 Task: Create a task  Integrate website with social media platforms , assign it to team member softage.2@softage.net in the project AgileAssist and update the status of the task to  On Track  , set the priority of the task to High
Action: Mouse moved to (77, 84)
Screenshot: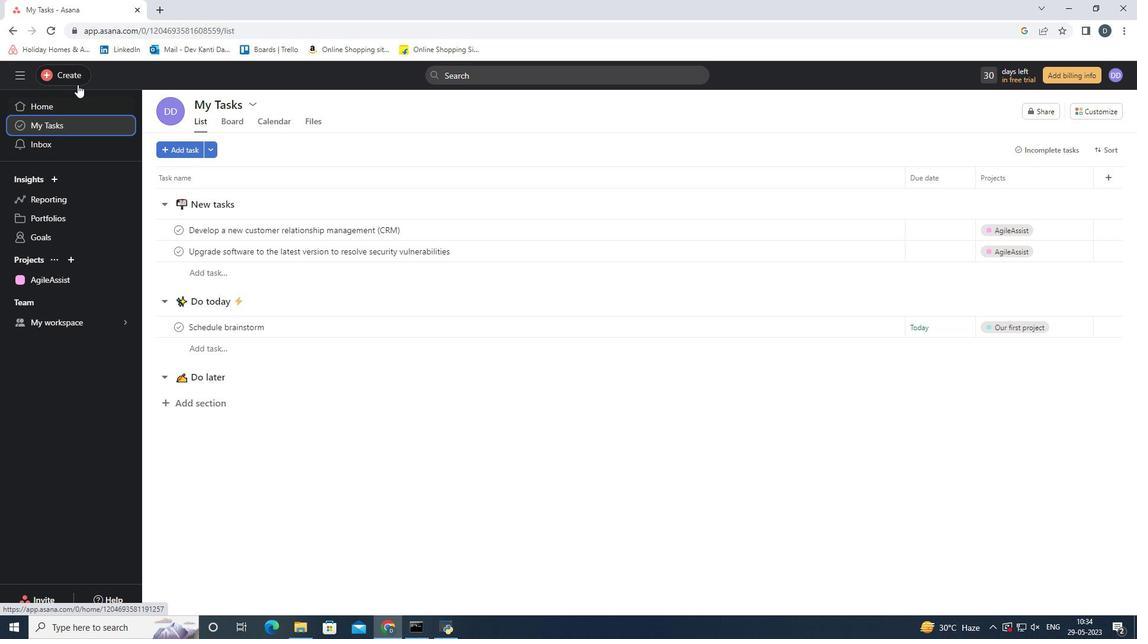 
Action: Mouse pressed left at (77, 84)
Screenshot: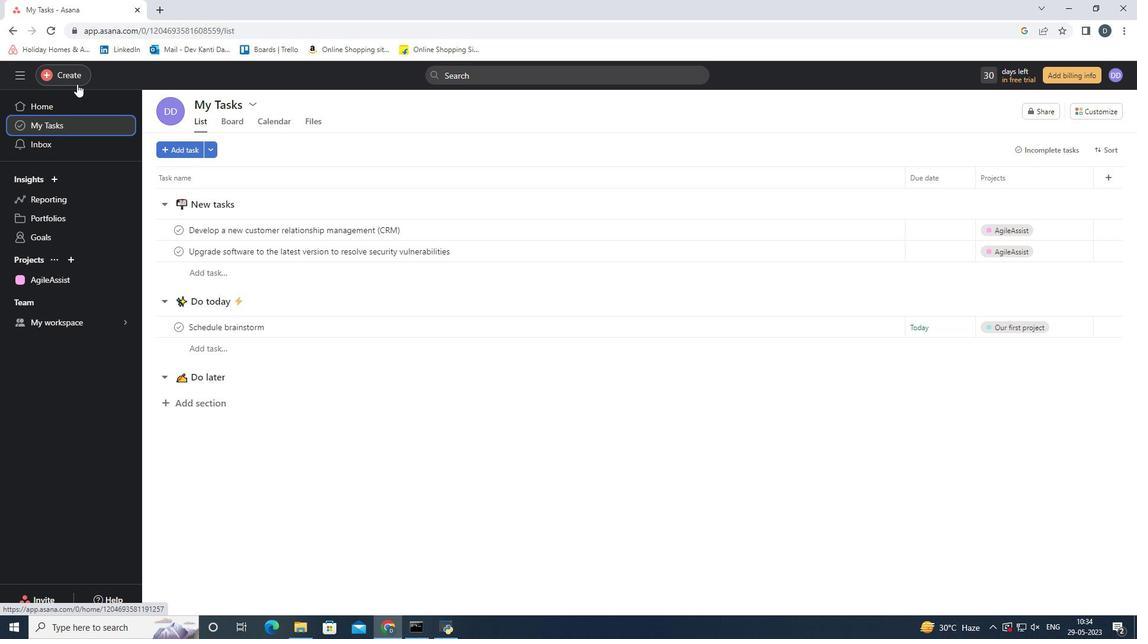 
Action: Mouse moved to (161, 82)
Screenshot: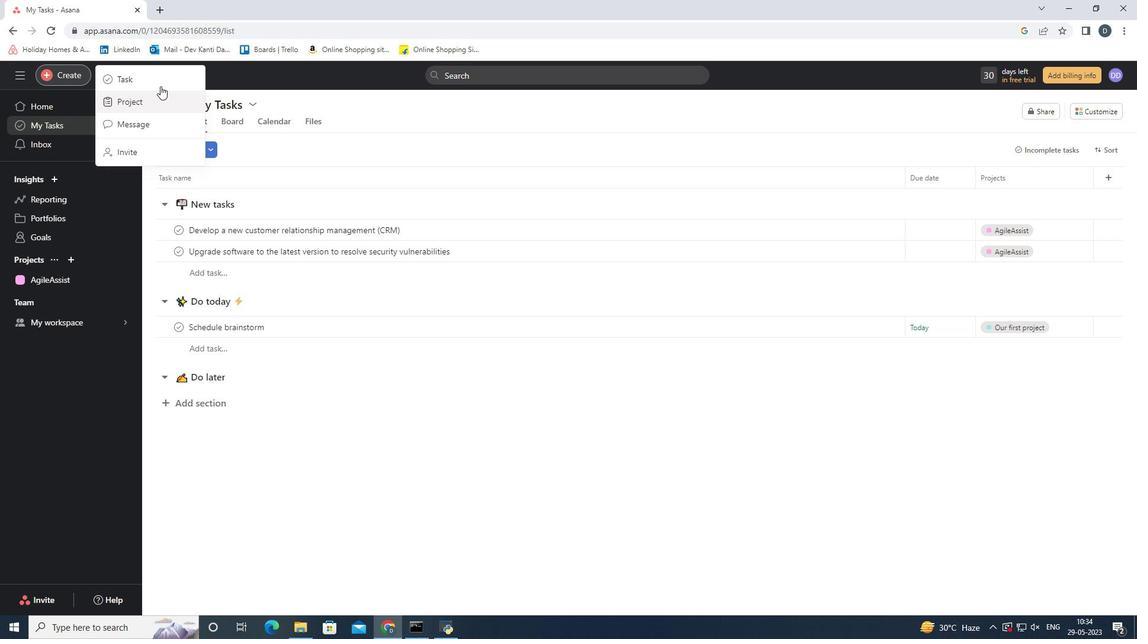 
Action: Mouse pressed left at (161, 82)
Screenshot: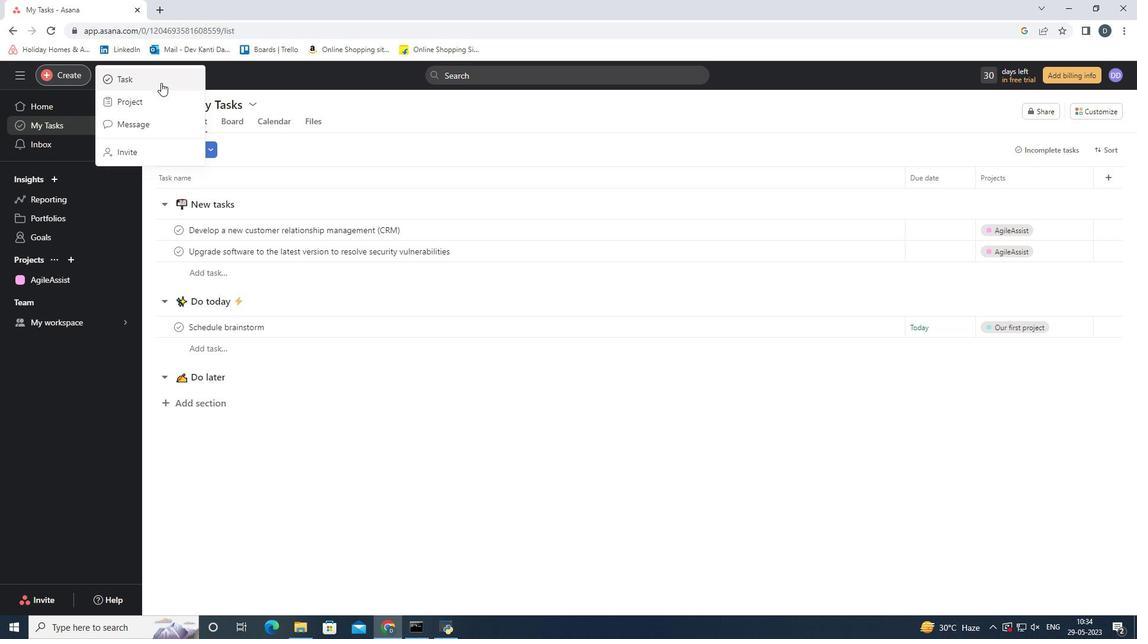 
Action: Mouse moved to (901, 372)
Screenshot: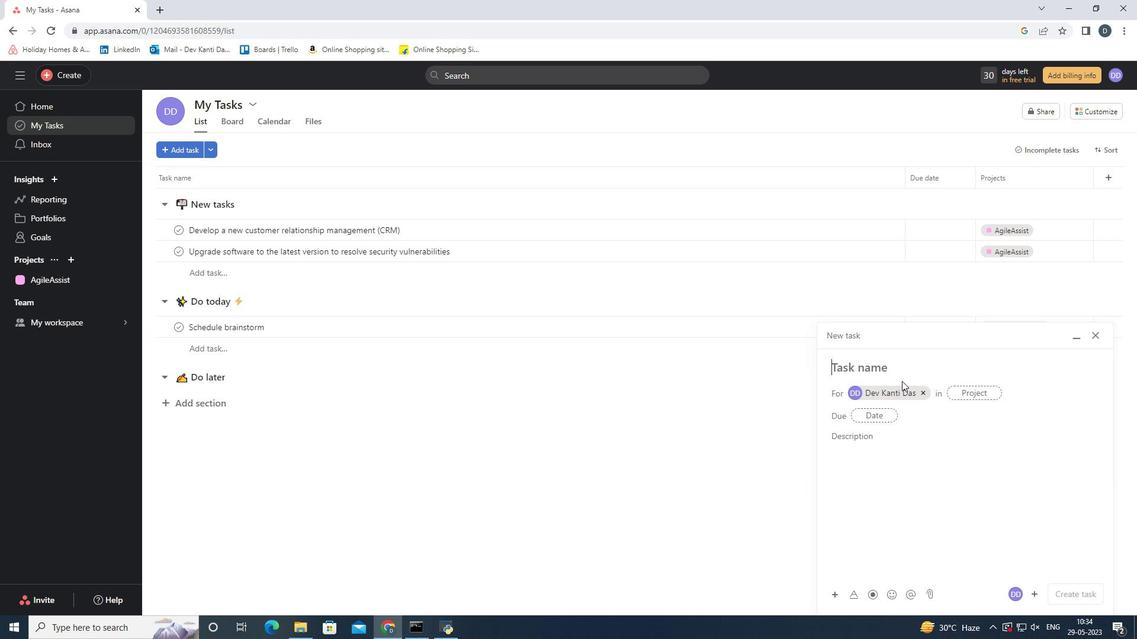 
Action: Key pressed <Key.shift>Integrate<Key.space>website<Key.space>with<Key.space><Key.space><Key.backspace>a<Key.backspace>social<Key.space>media<Key.space>platforms
Screenshot: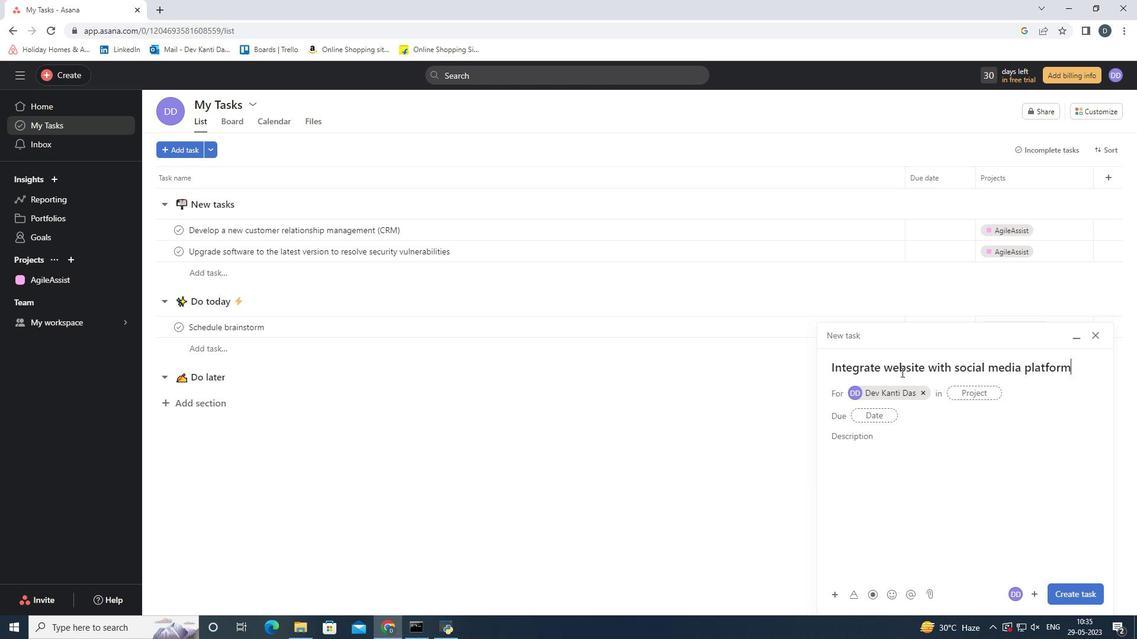 
Action: Mouse moved to (959, 393)
Screenshot: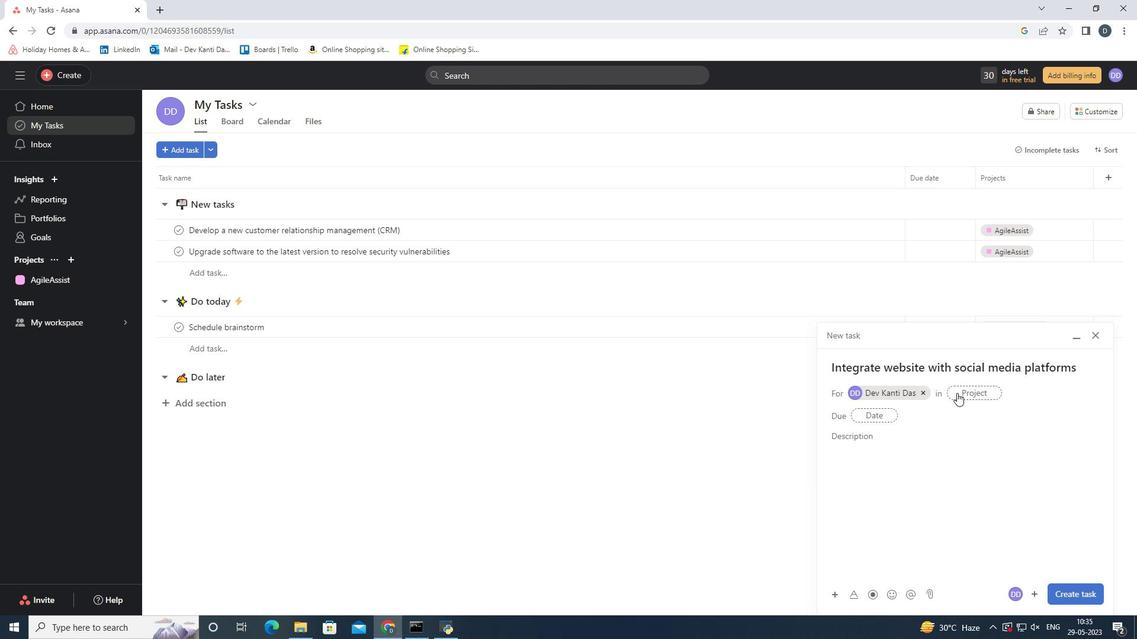 
Action: Mouse pressed left at (959, 393)
Screenshot: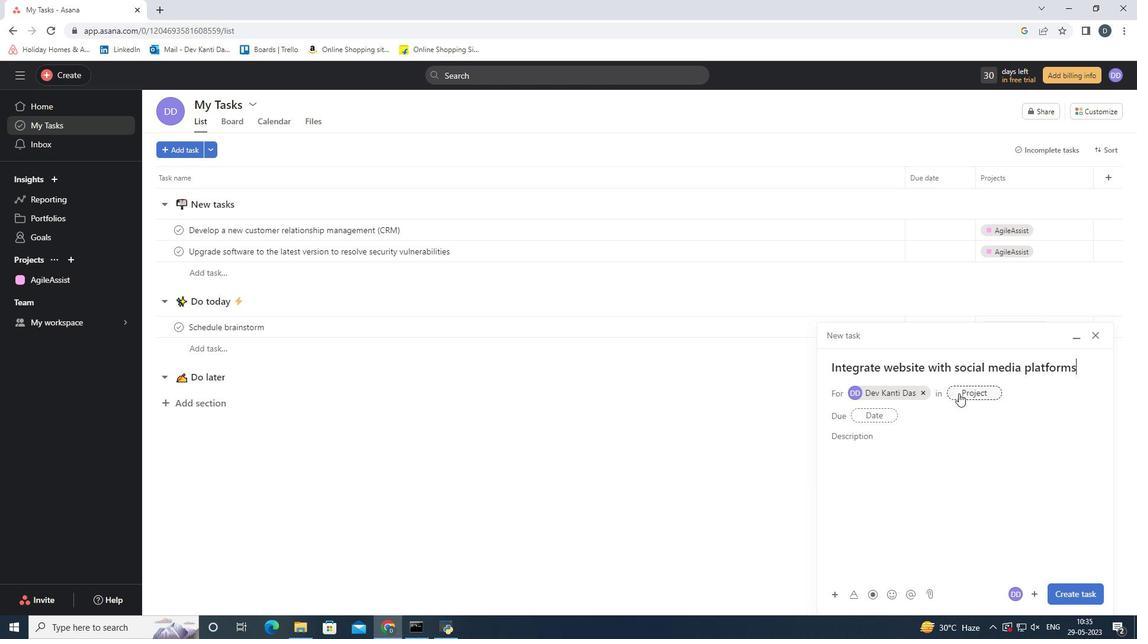 
Action: Mouse moved to (859, 407)
Screenshot: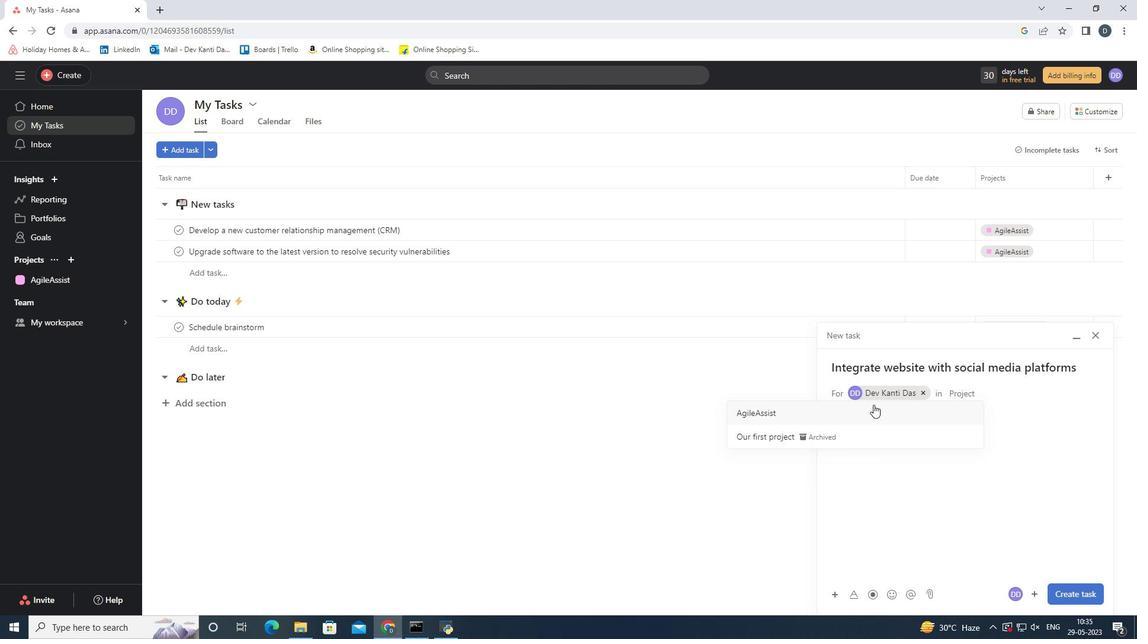 
Action: Mouse pressed left at (859, 407)
Screenshot: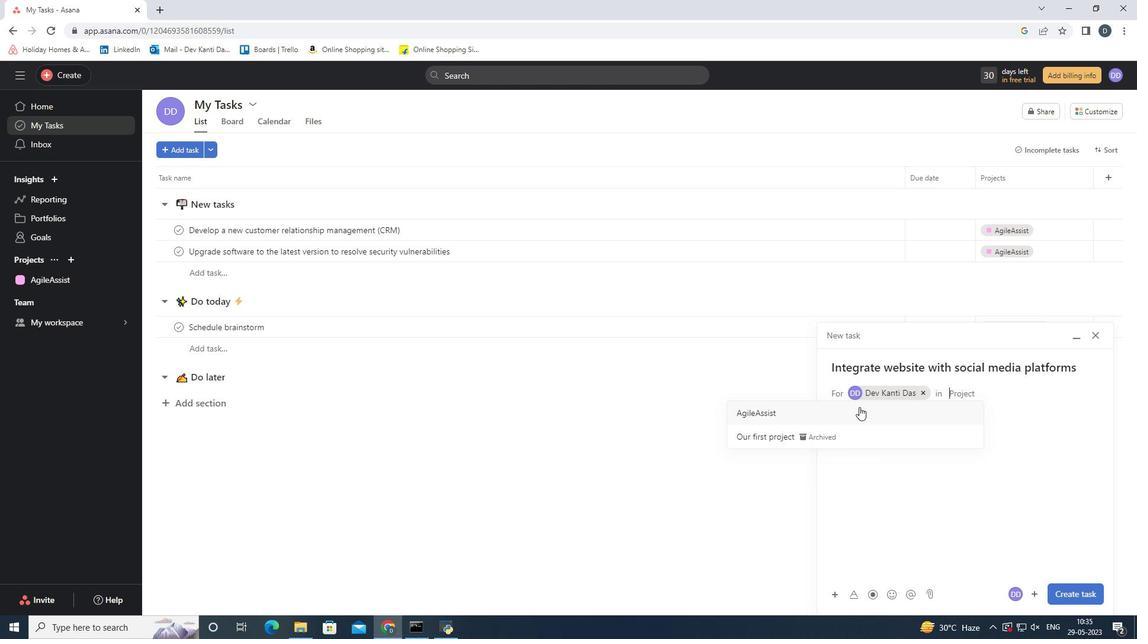 
Action: Mouse moved to (1037, 591)
Screenshot: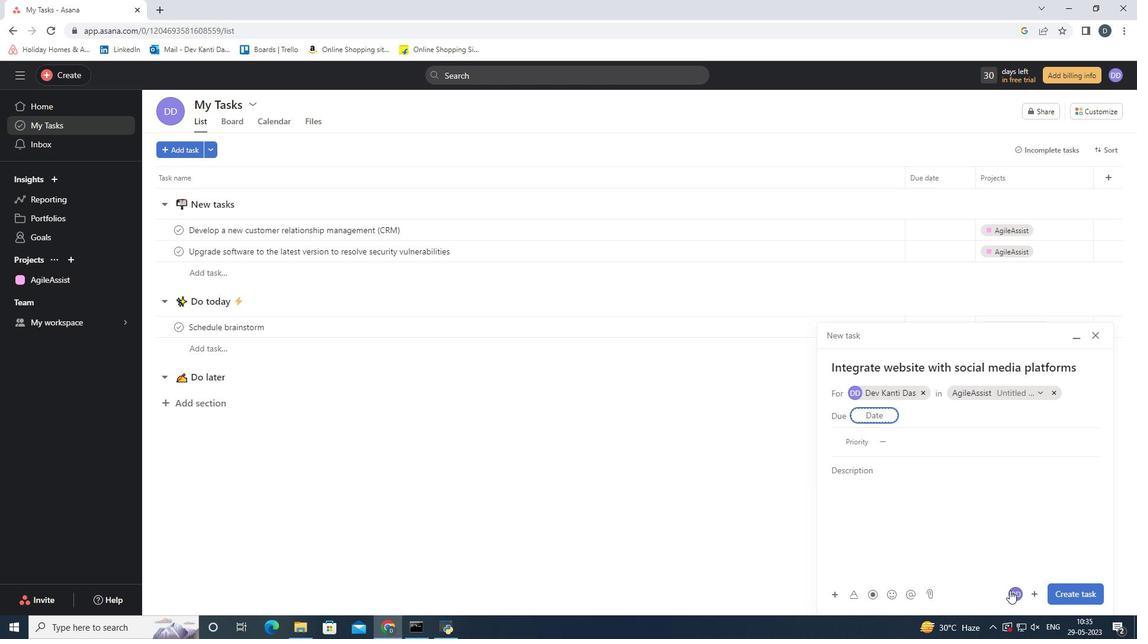
Action: Mouse pressed left at (1037, 591)
Screenshot: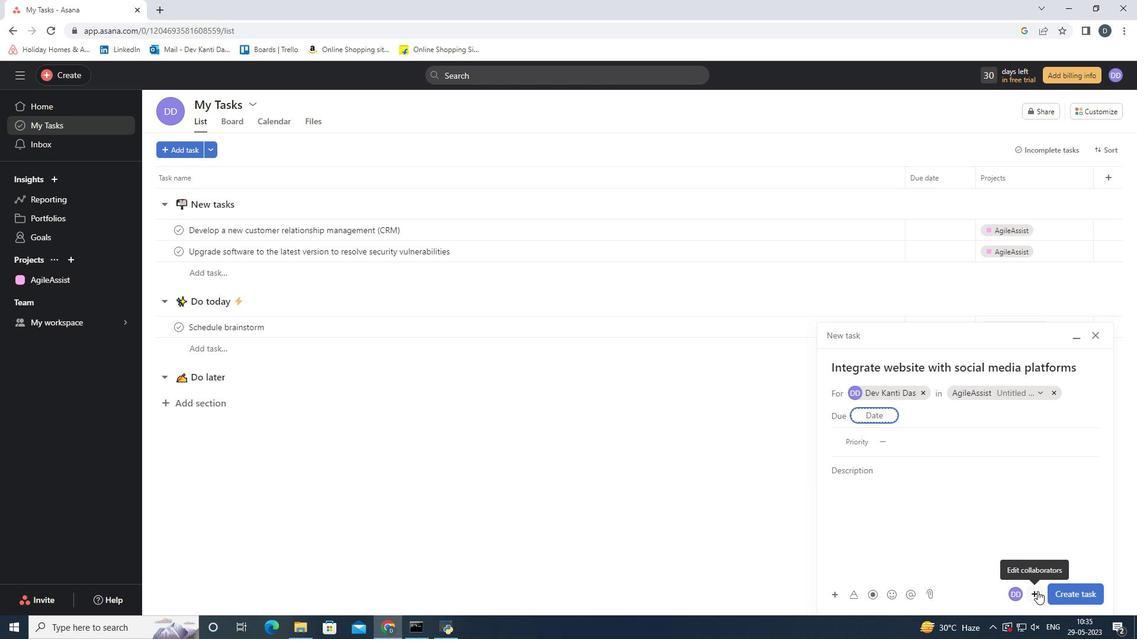 
Action: Mouse moved to (995, 584)
Screenshot: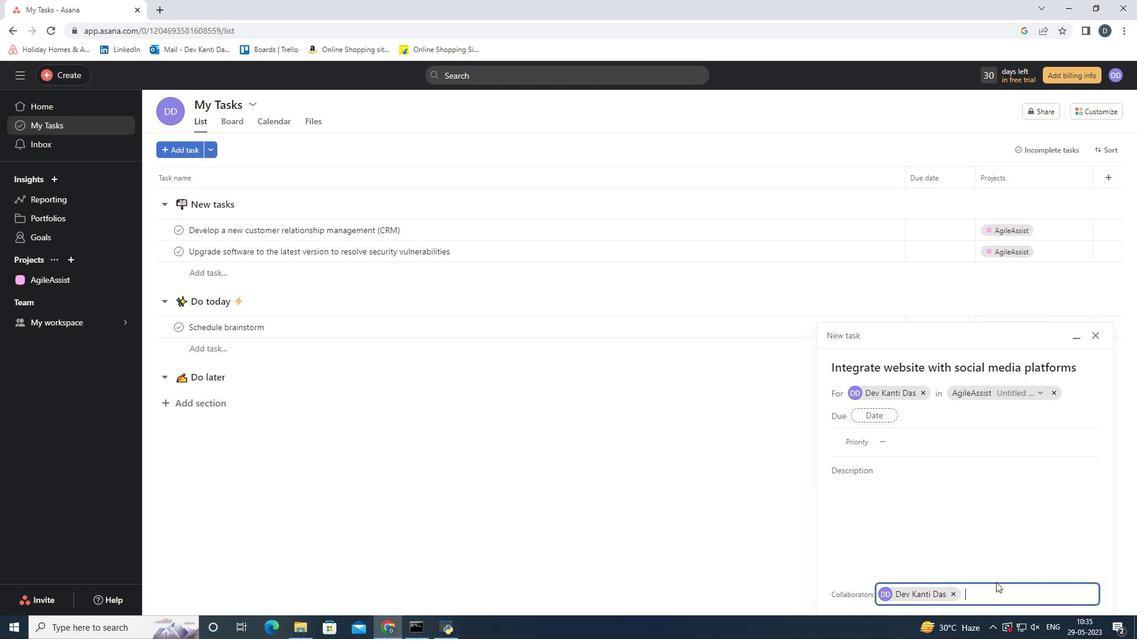 
Action: Key pressed <Key.shift><Key.shift><Key.shift><Key.shift><Key.shift><Key.shift><Key.shift><Key.shift>Softage.2<Key.shift>@softage.net
Screenshot: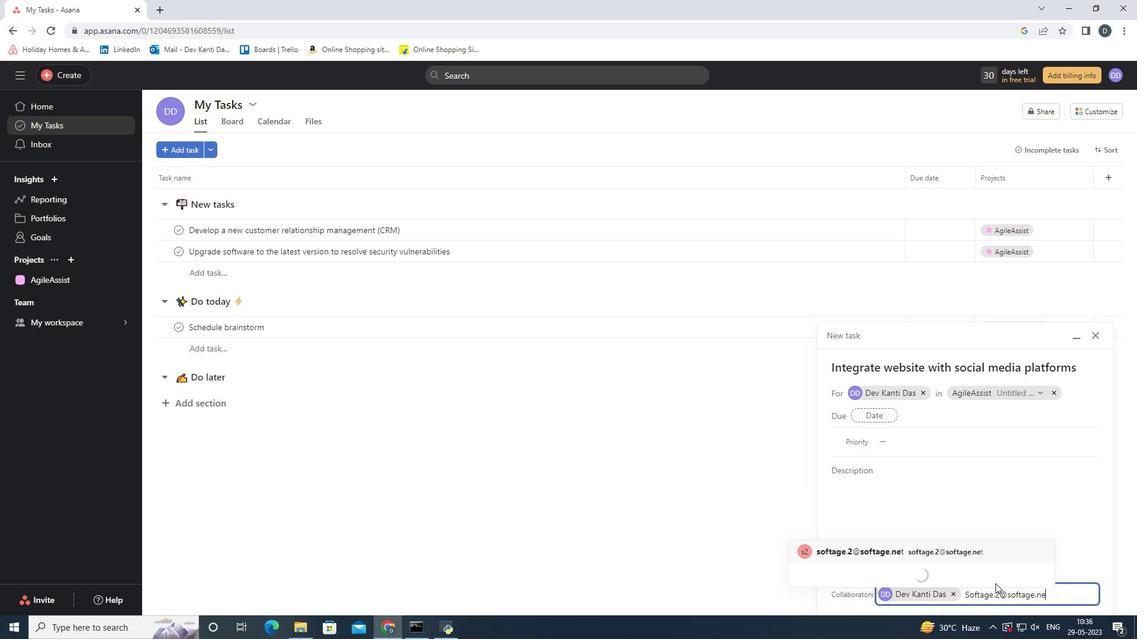
Action: Mouse moved to (995, 572)
Screenshot: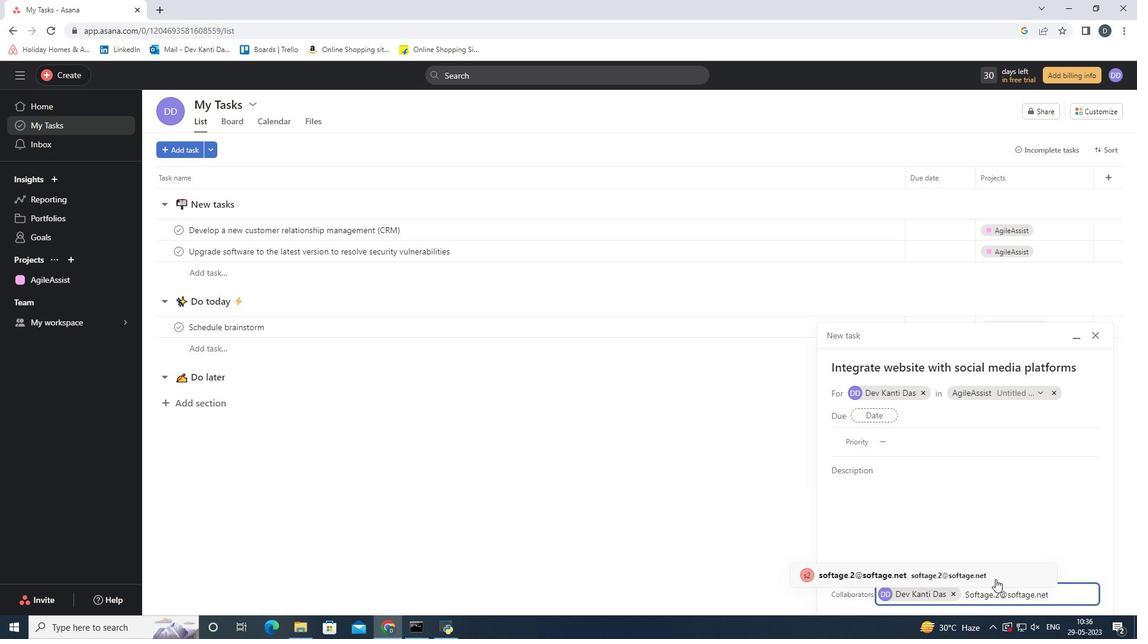 
Action: Mouse pressed left at (995, 572)
Screenshot: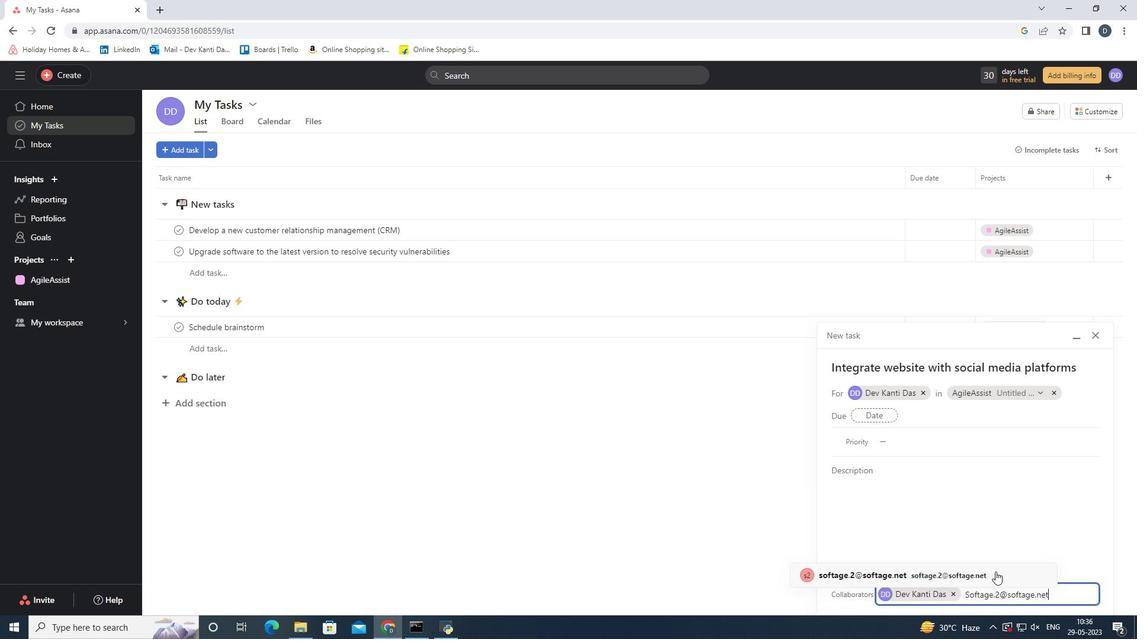 
Action: Mouse moved to (876, 445)
Screenshot: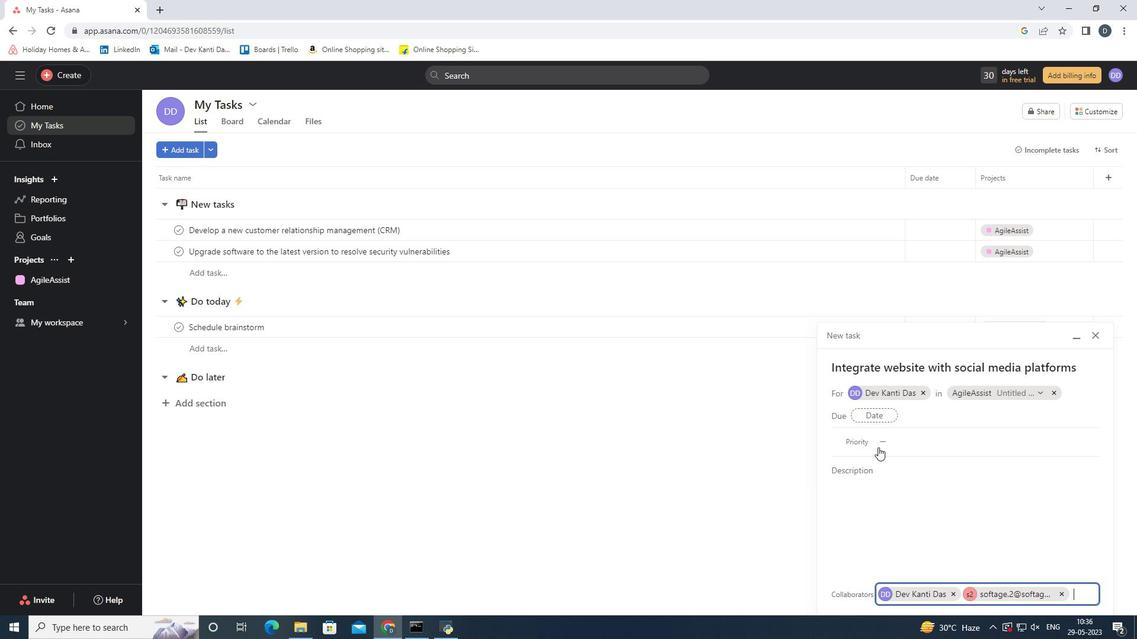 
Action: Mouse pressed left at (876, 445)
Screenshot: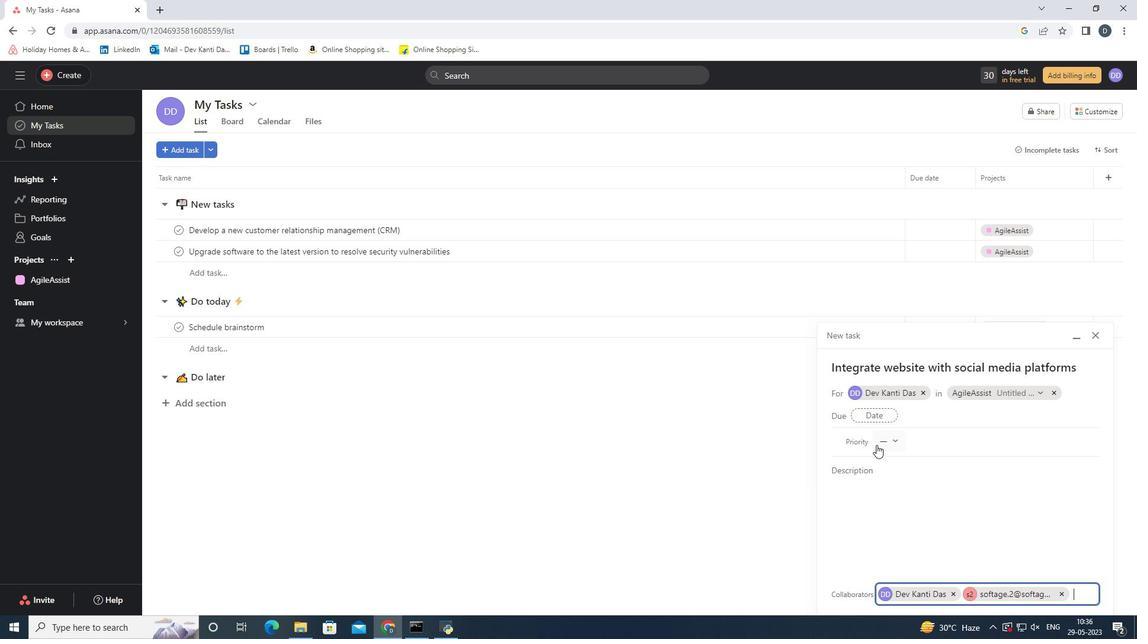 
Action: Mouse moved to (1067, 590)
Screenshot: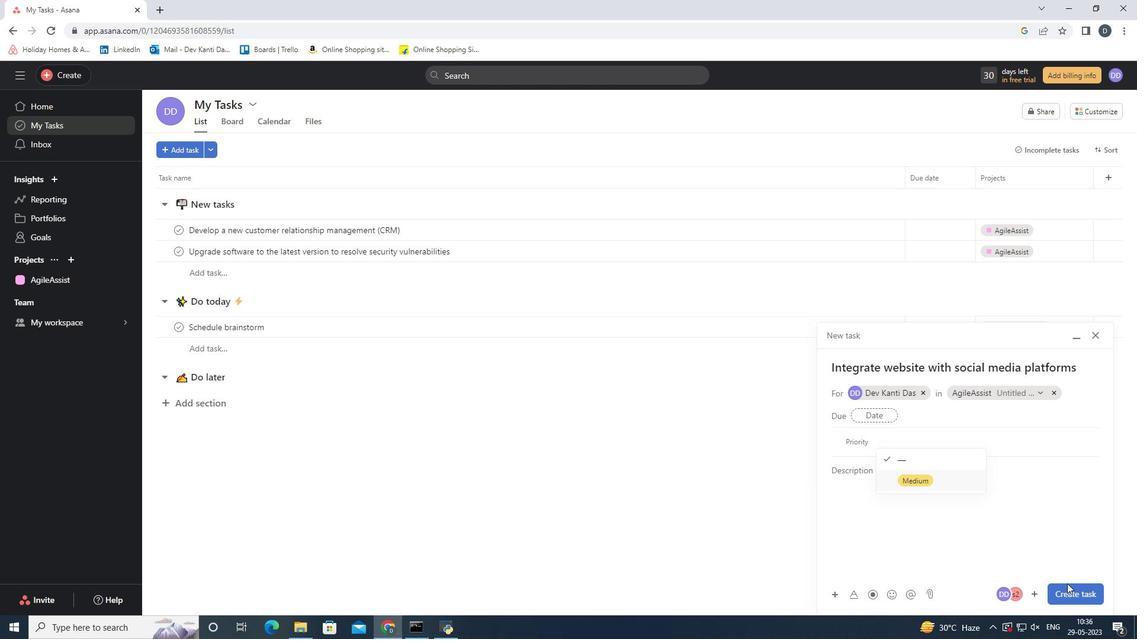 
Action: Mouse pressed left at (1067, 590)
Screenshot: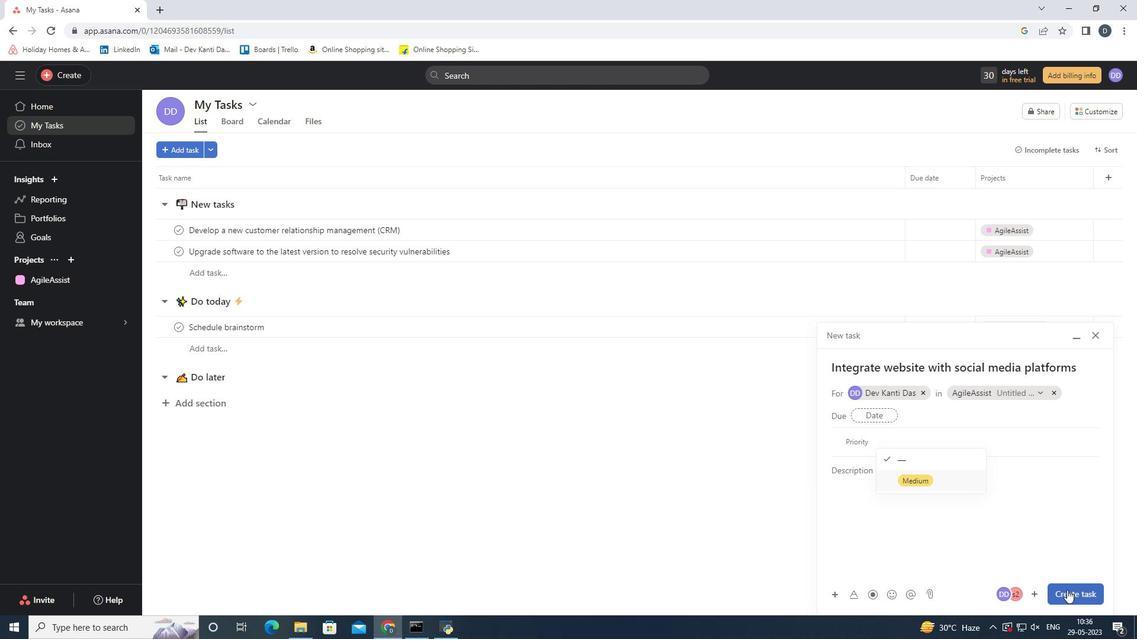 
Action: Mouse moved to (53, 277)
Screenshot: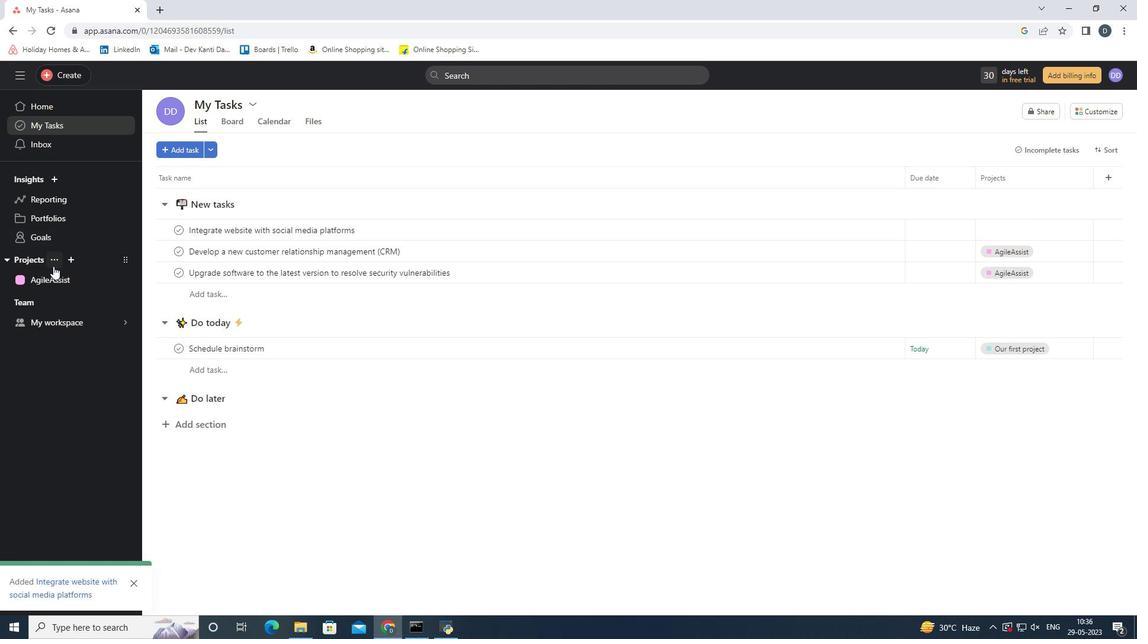 
Action: Mouse pressed left at (53, 277)
Screenshot: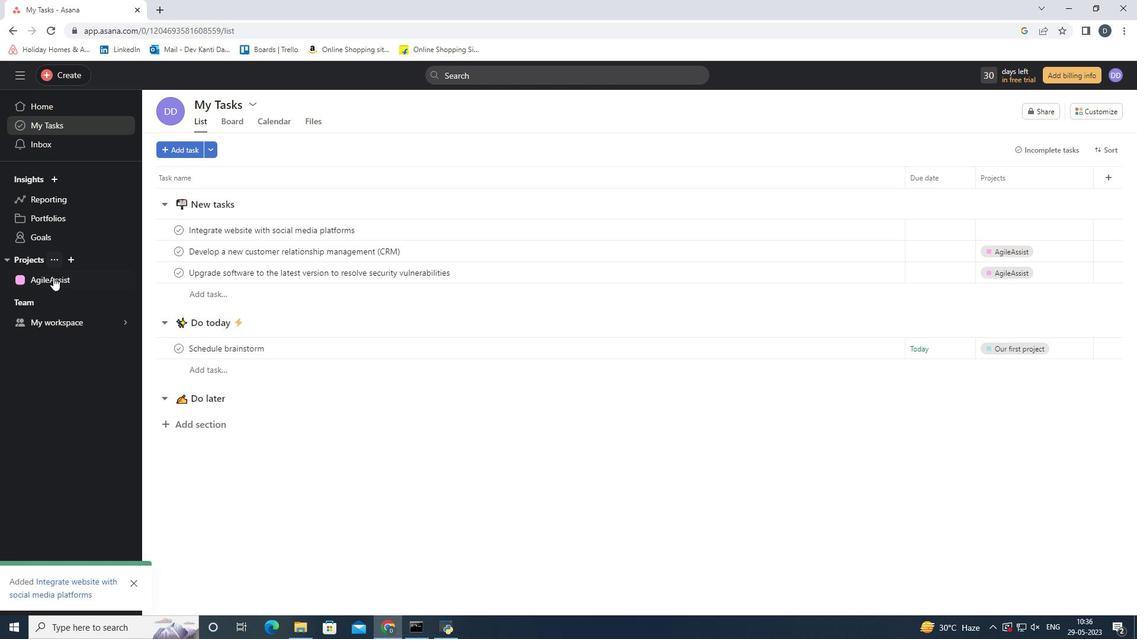
Action: Mouse moved to (719, 215)
Screenshot: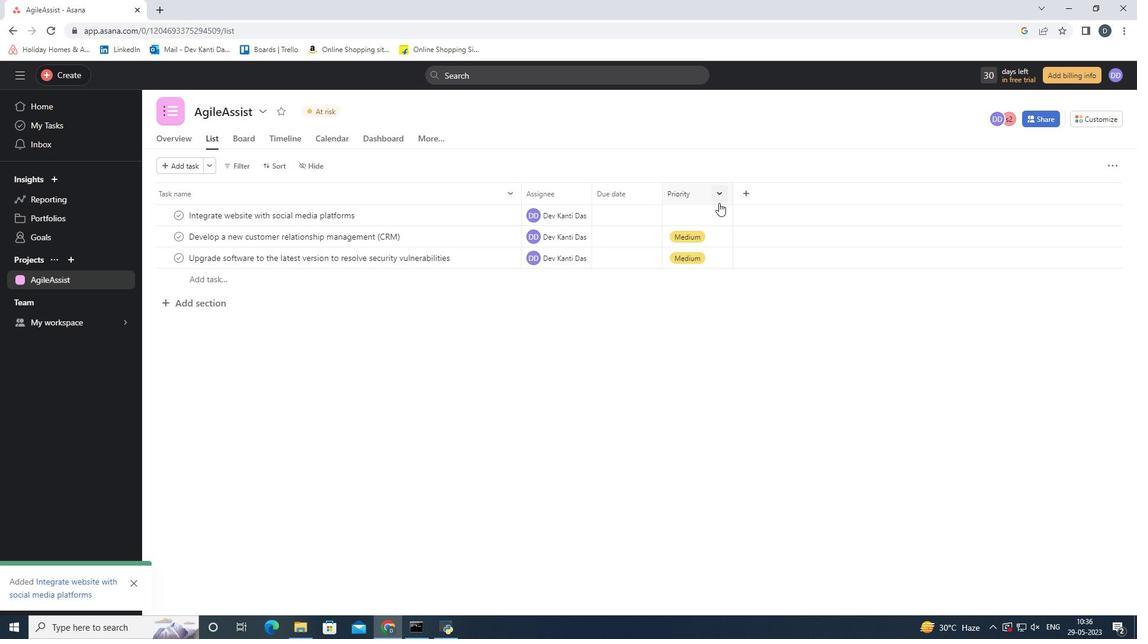 
Action: Mouse pressed left at (719, 215)
Screenshot: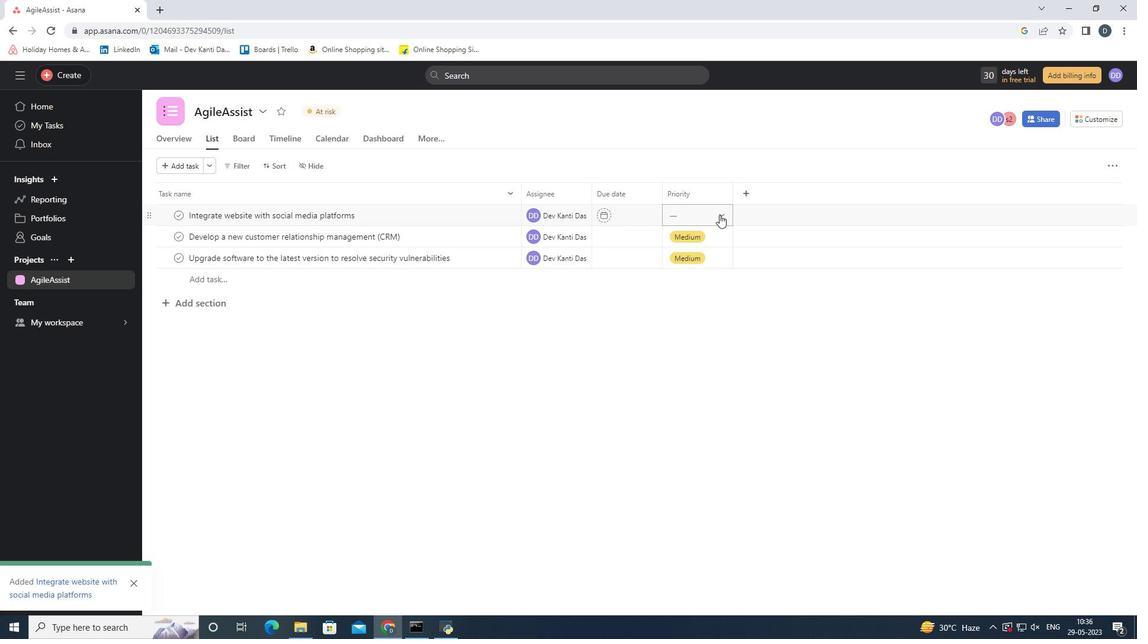 
Action: Mouse moved to (712, 284)
Screenshot: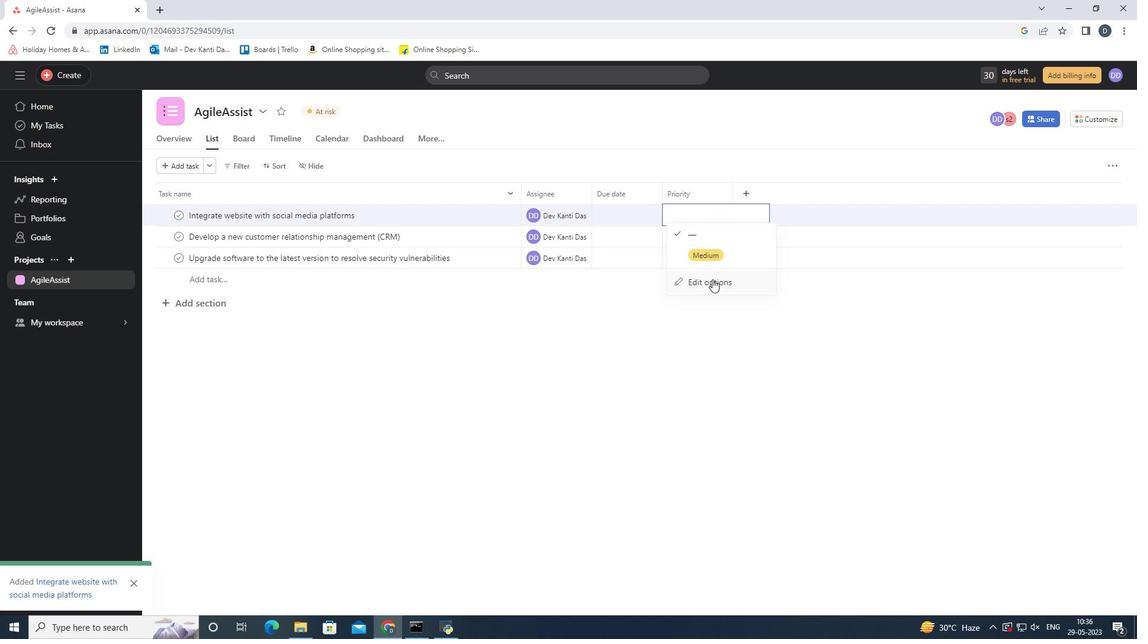
Action: Mouse pressed left at (712, 284)
Screenshot: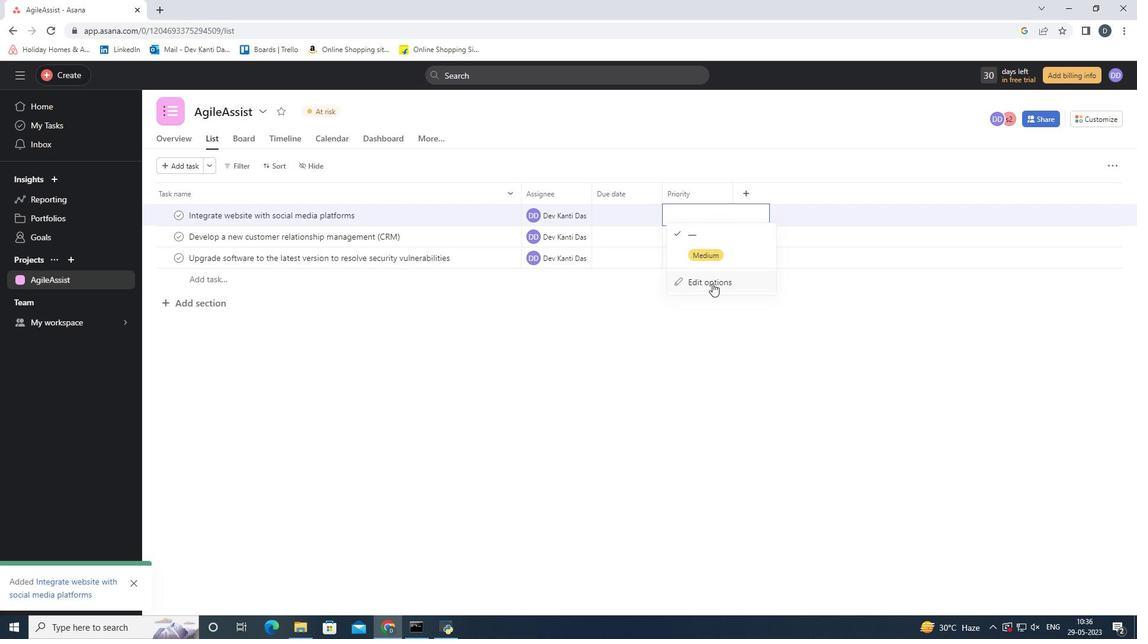 
Action: Mouse moved to (469, 261)
Screenshot: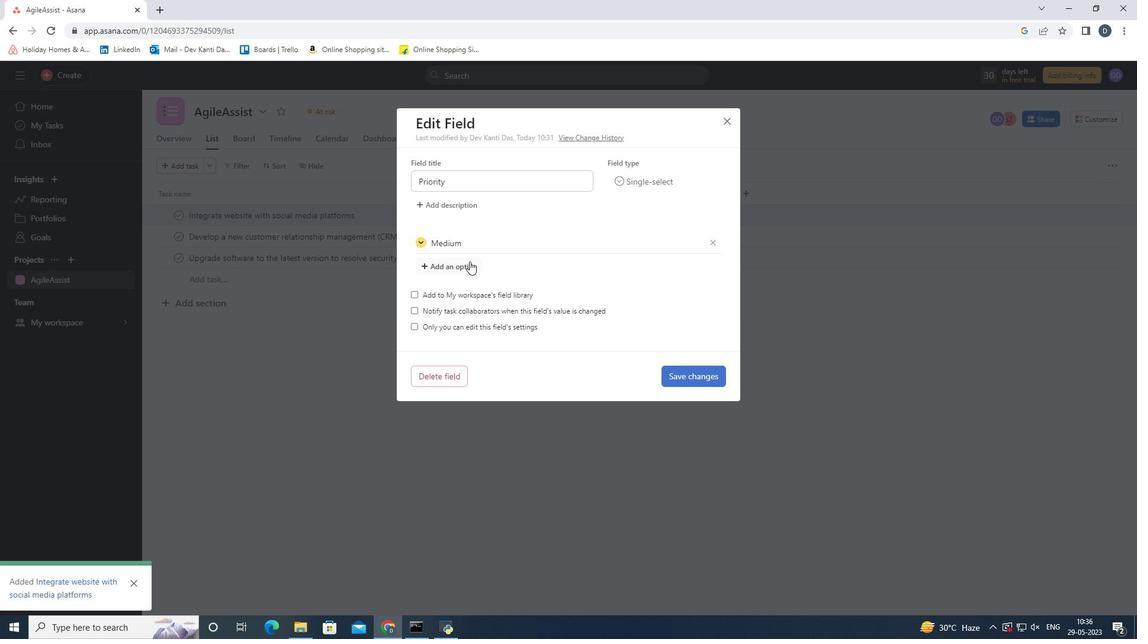 
Action: Mouse pressed left at (469, 261)
Screenshot: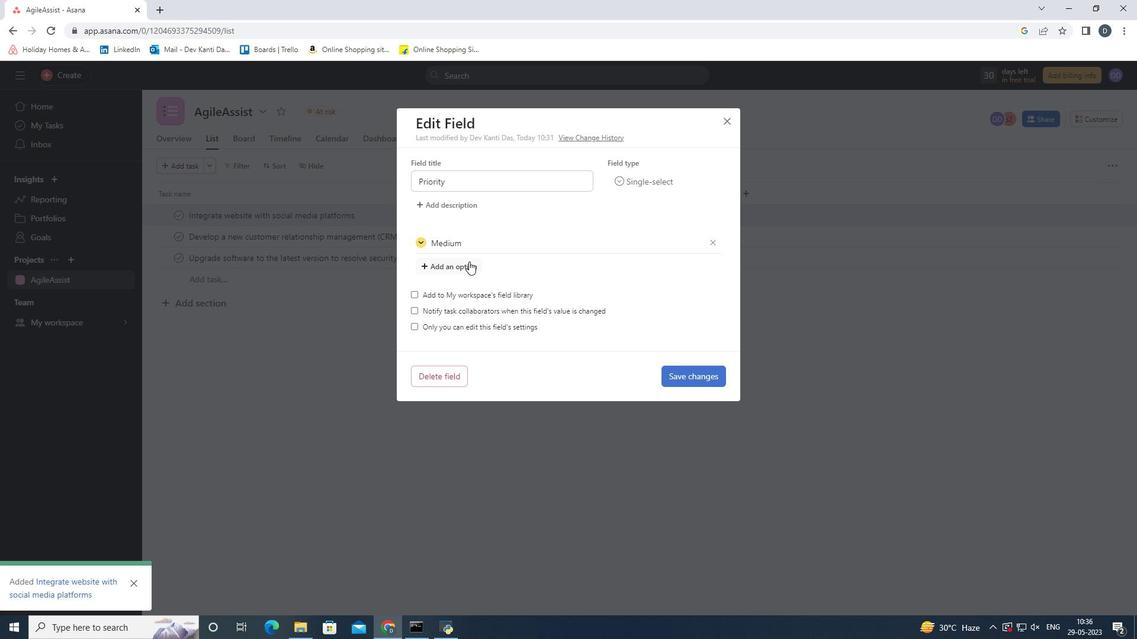 
Action: Key pressed <Key.shift>Hu<Key.backspace>igh
Screenshot: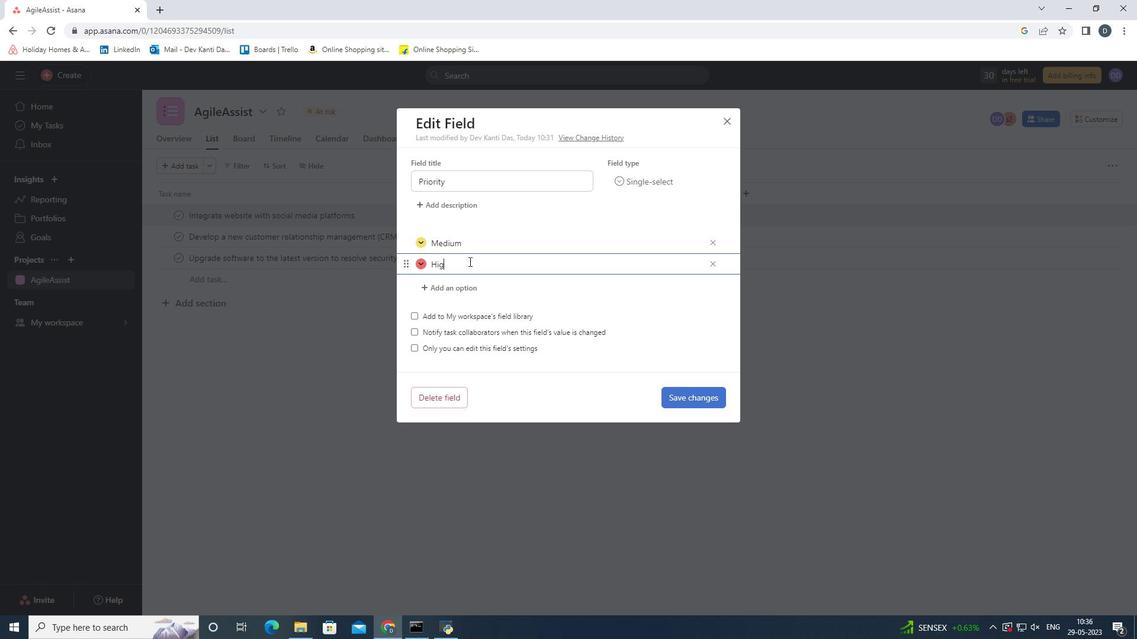 
Action: Mouse moved to (717, 398)
Screenshot: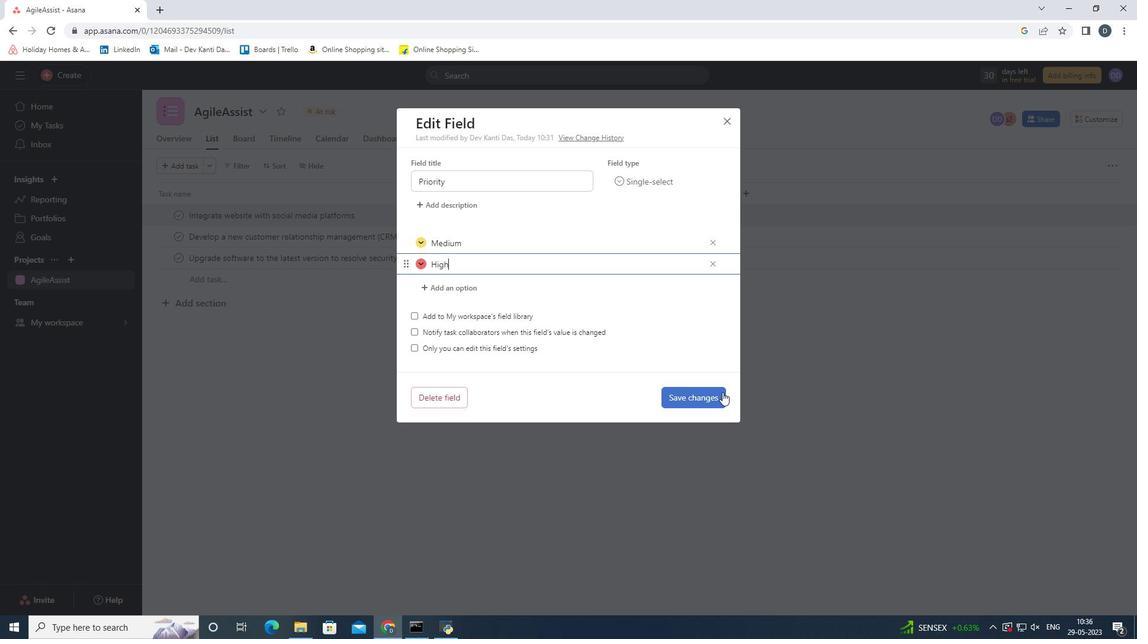 
Action: Mouse pressed left at (717, 398)
Screenshot: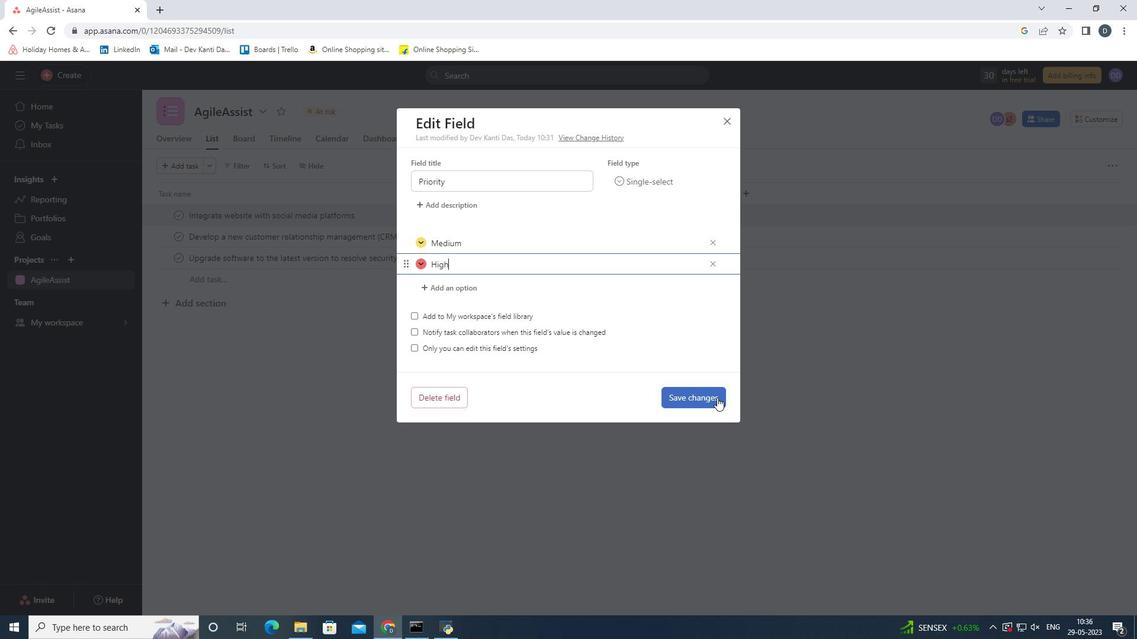 
Action: Mouse moved to (723, 215)
Screenshot: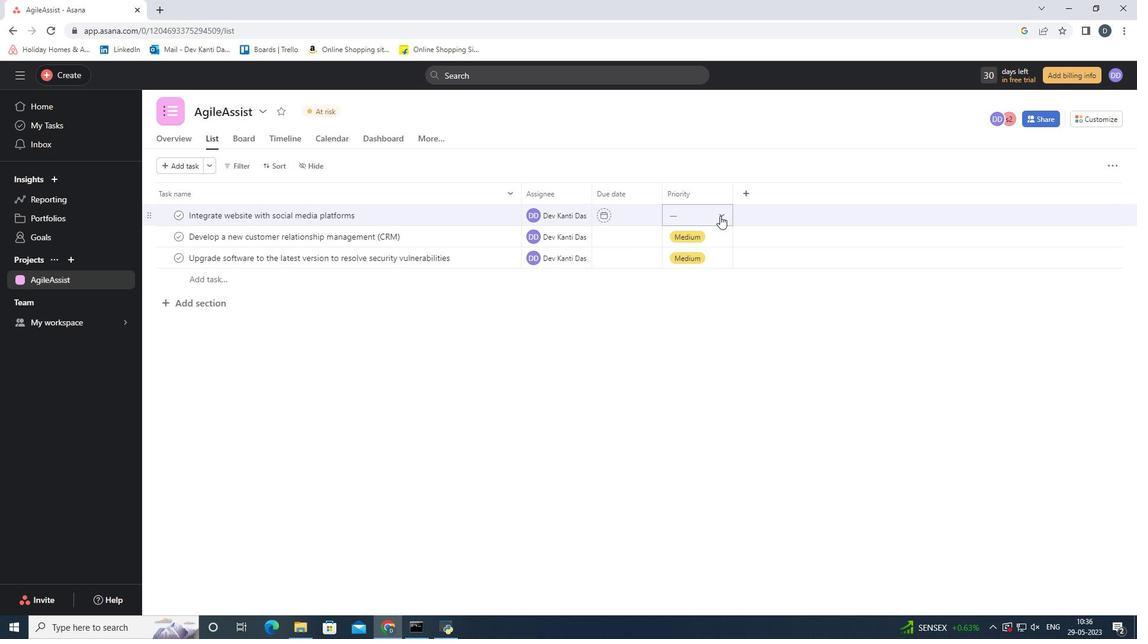 
Action: Mouse pressed left at (723, 215)
Screenshot: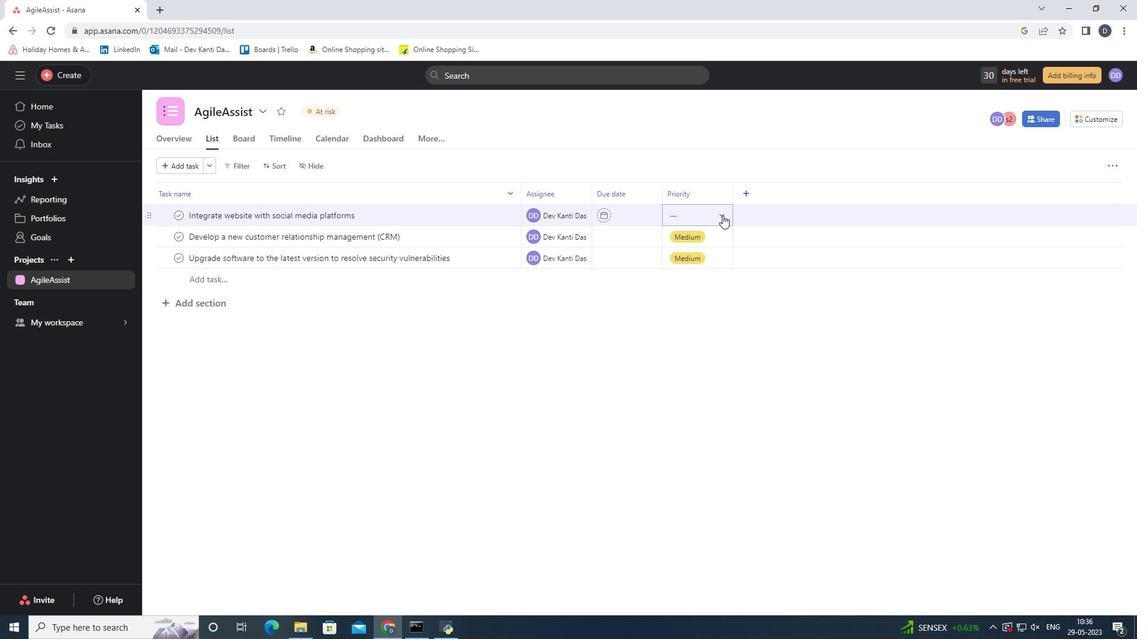 
Action: Mouse moved to (719, 273)
Screenshot: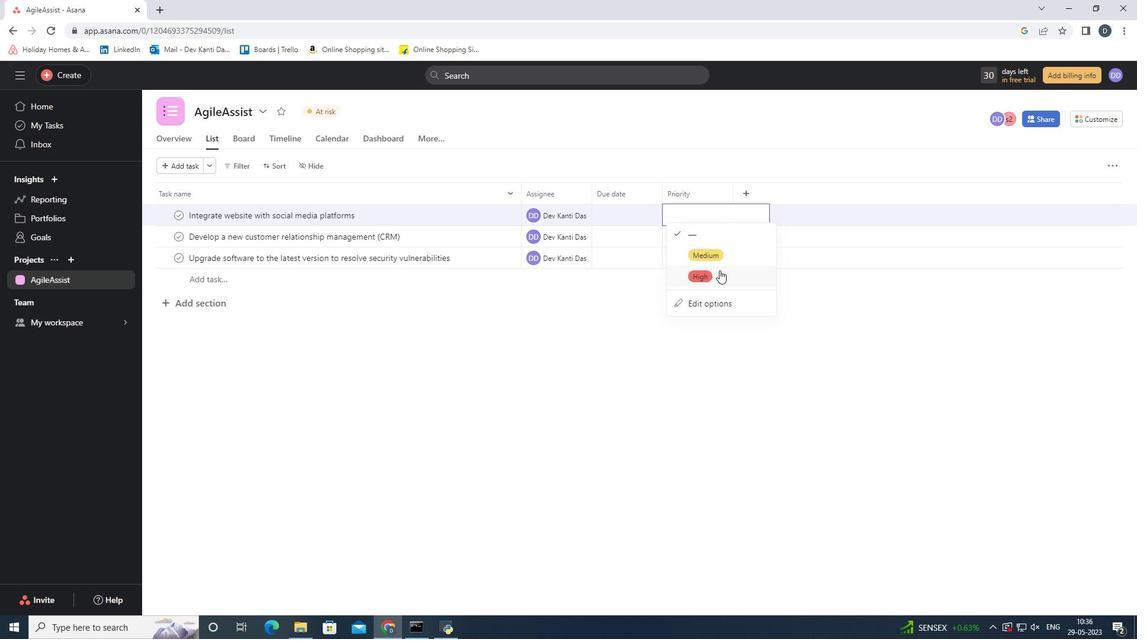 
Action: Mouse pressed left at (719, 273)
Screenshot: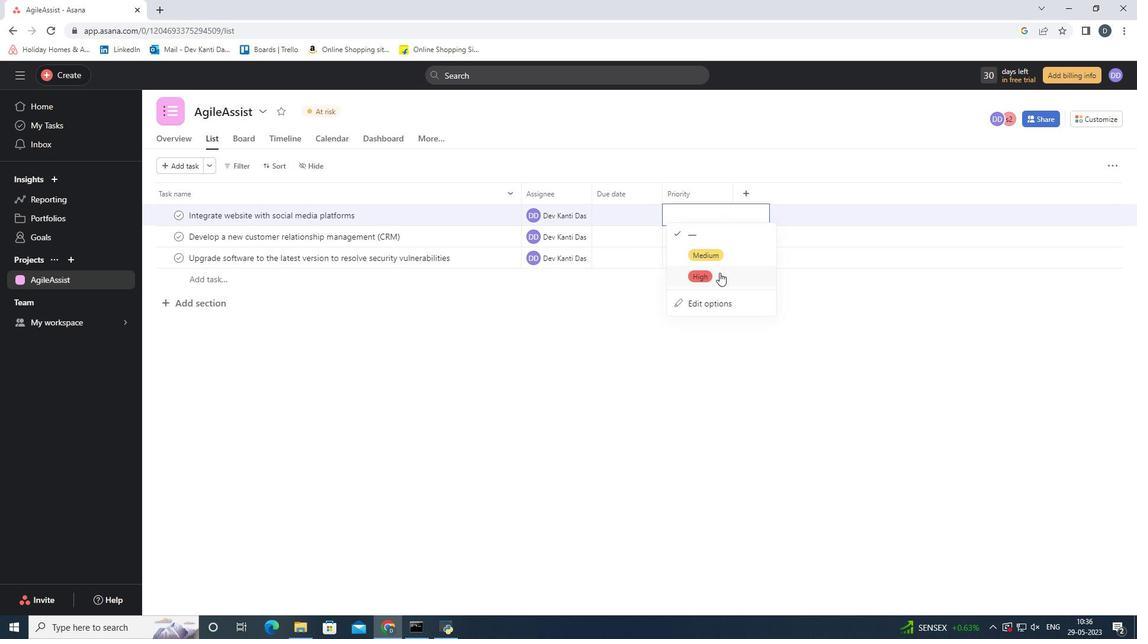 
Action: Mouse moved to (338, 111)
Screenshot: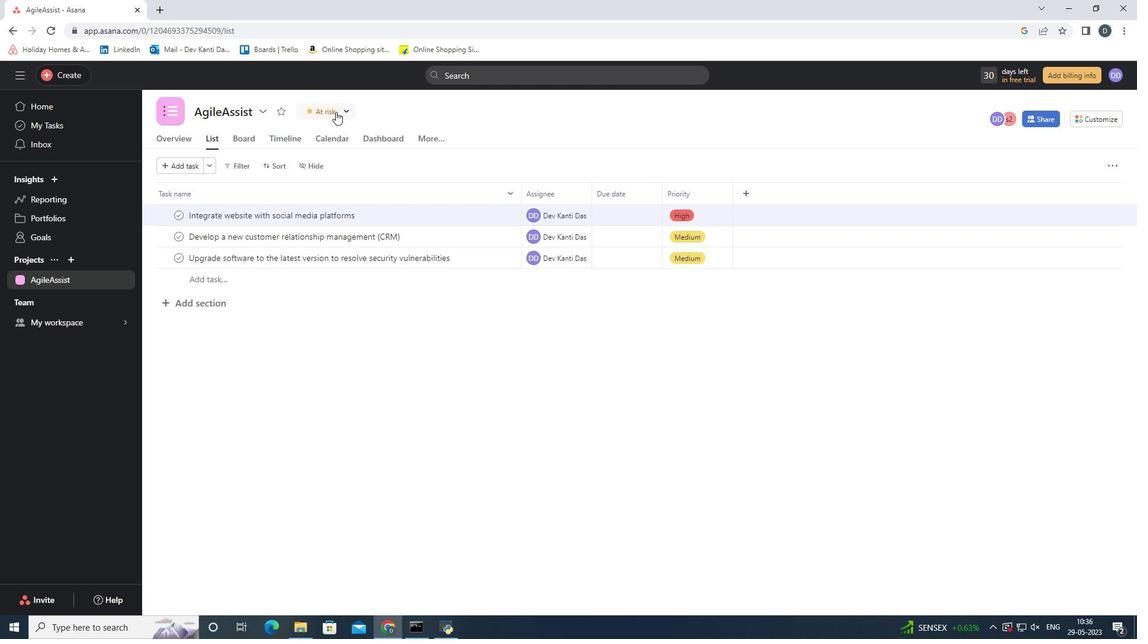 
Action: Mouse pressed left at (338, 111)
Screenshot: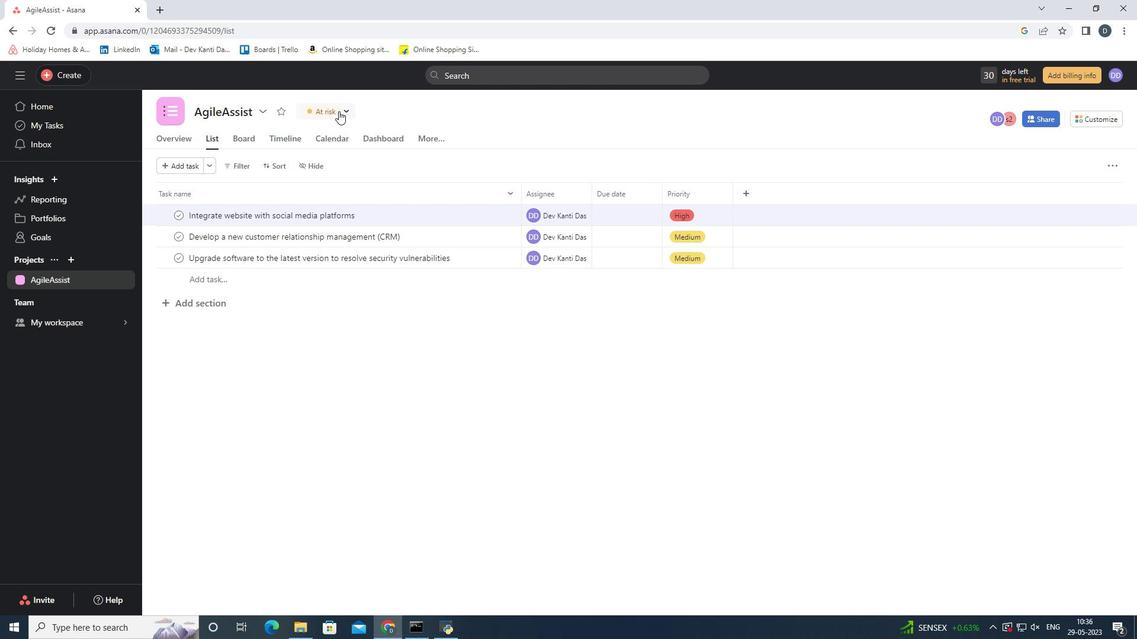 
Action: Mouse moved to (325, 217)
Screenshot: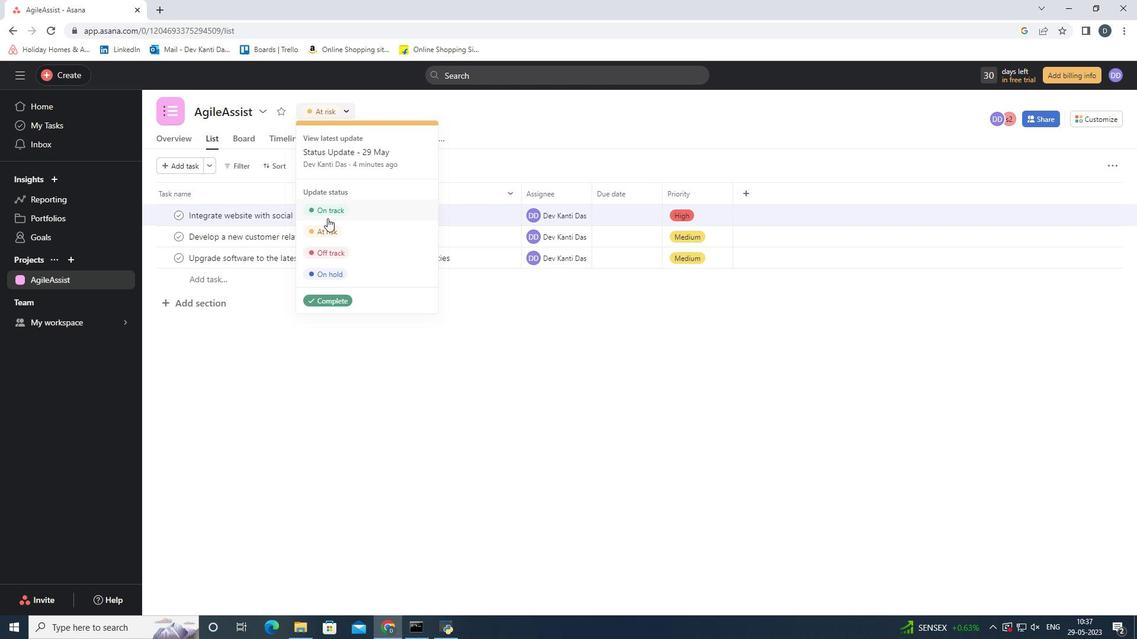 
Action: Mouse pressed left at (325, 217)
Screenshot: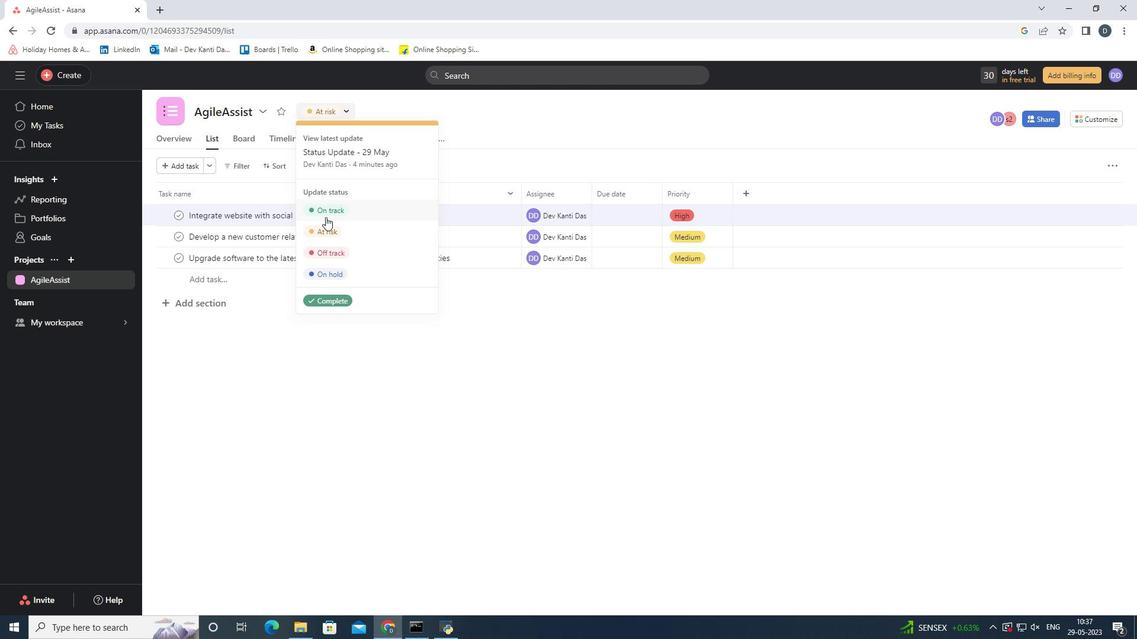 
Action: Mouse moved to (1119, 87)
Screenshot: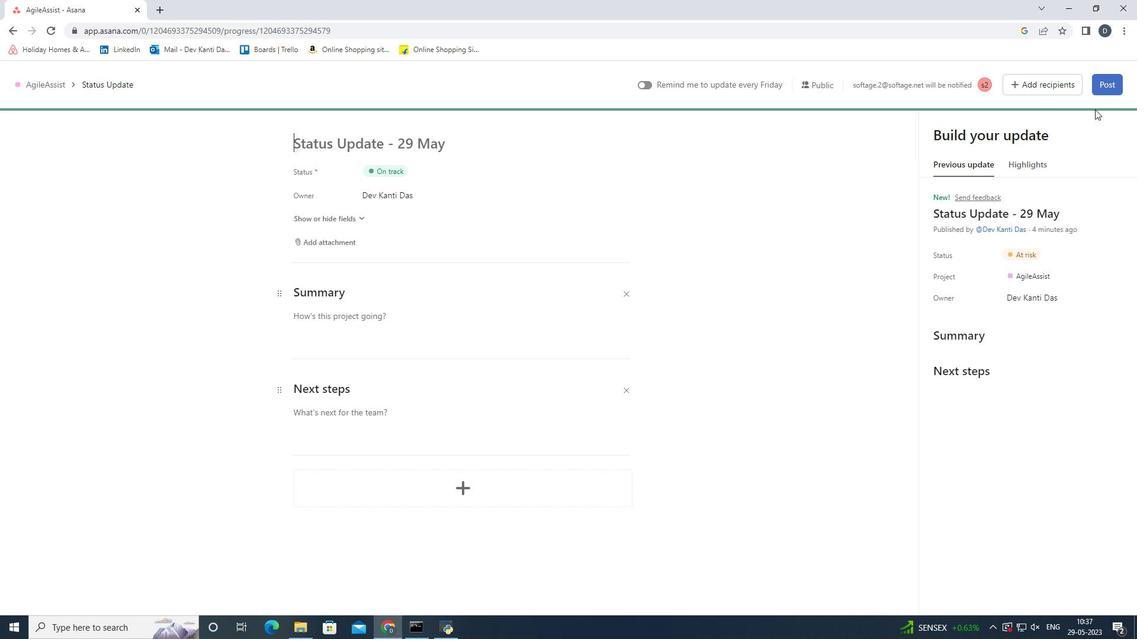 
Action: Mouse pressed left at (1119, 87)
Screenshot: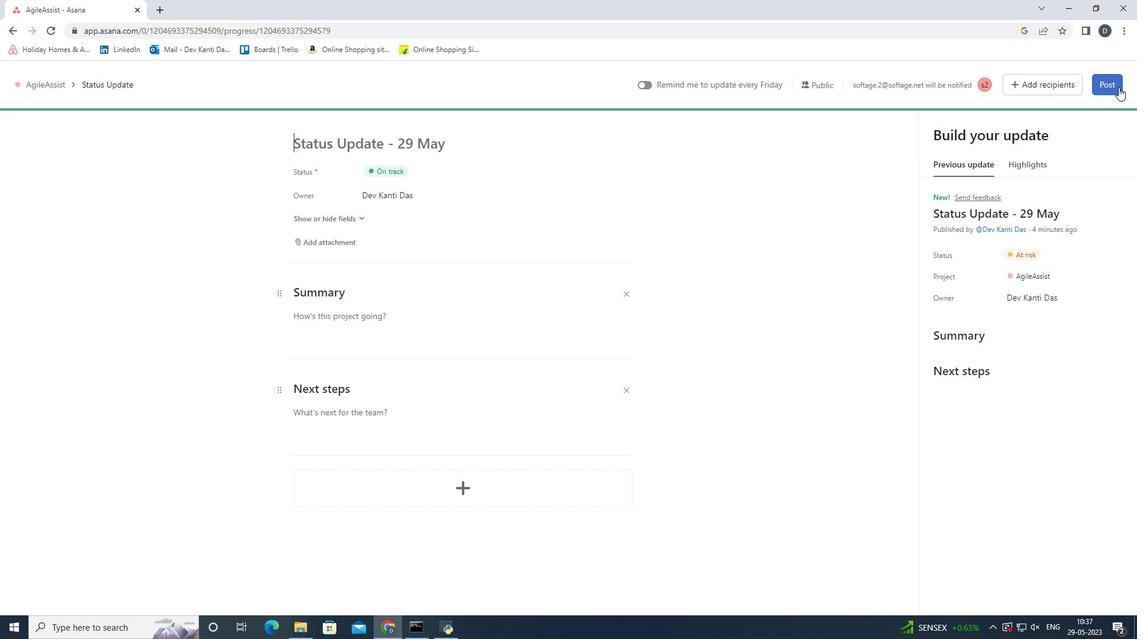 
Action: Mouse moved to (825, 98)
Screenshot: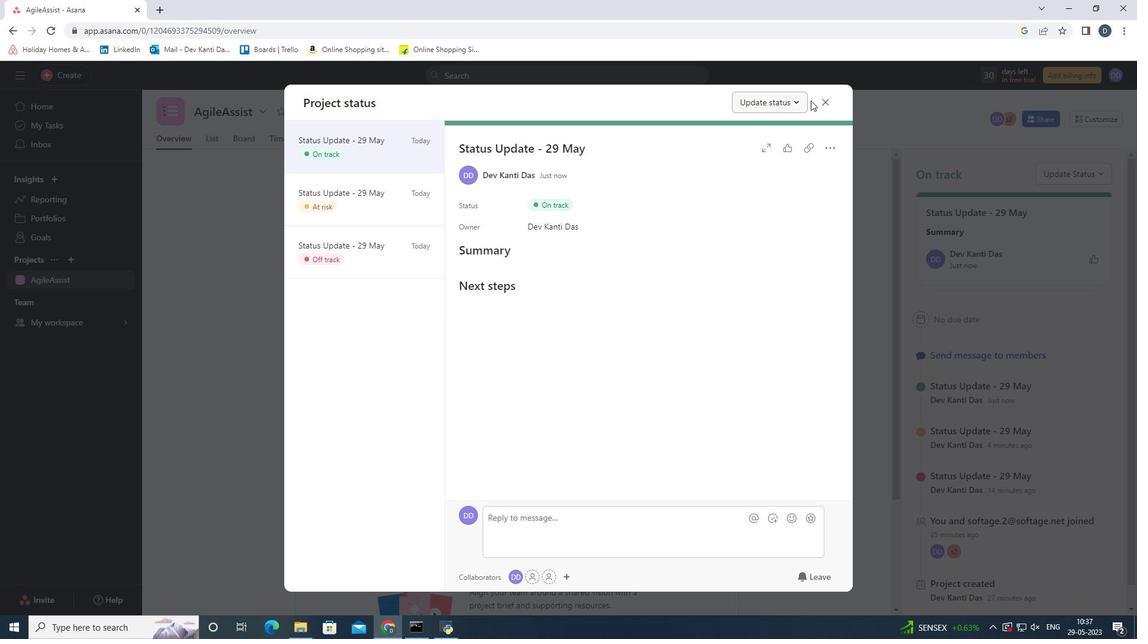 
Action: Mouse pressed left at (825, 98)
Screenshot: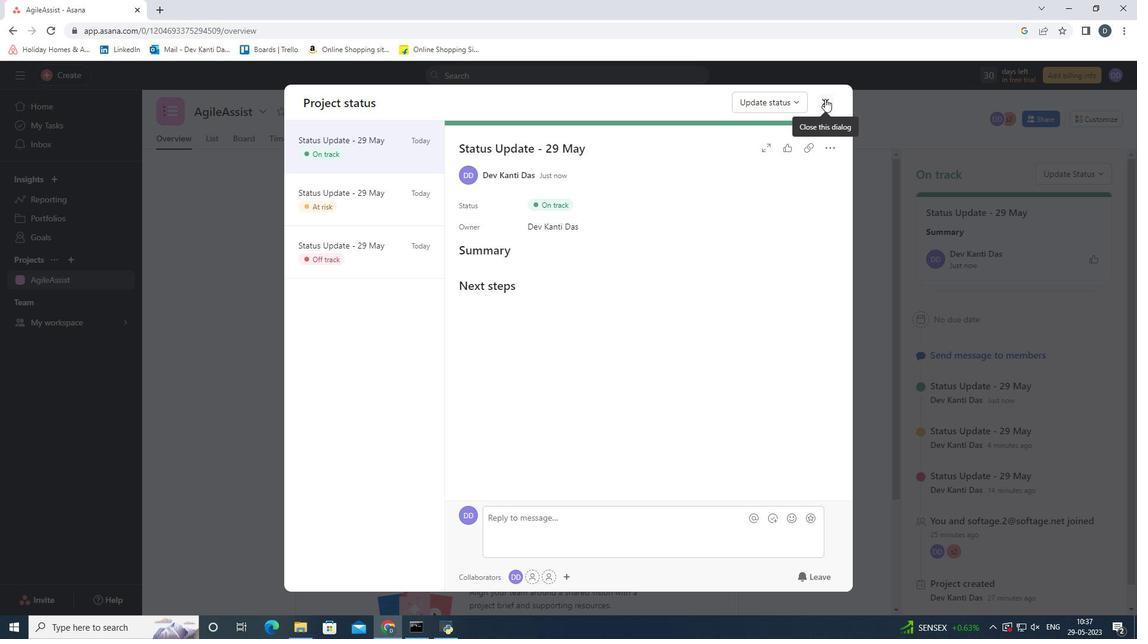 
